 Task: Print the contacts list from Outlook.
Action: Mouse moved to (15, 87)
Screenshot: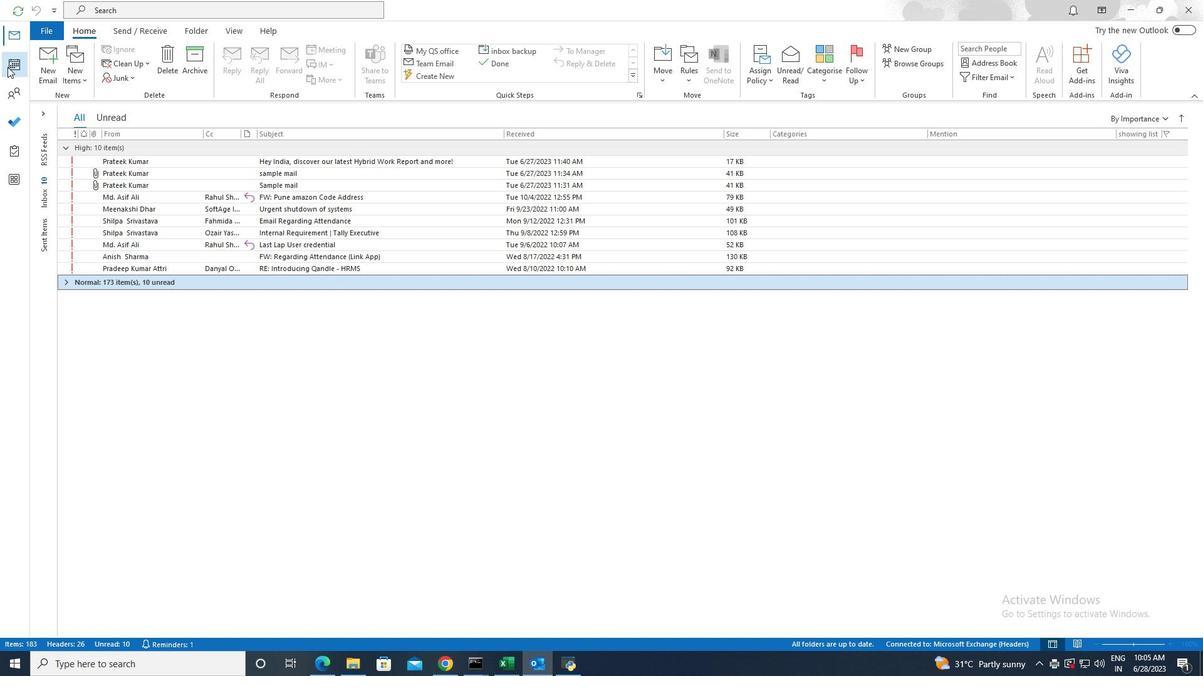 
Action: Mouse pressed left at (15, 87)
Screenshot: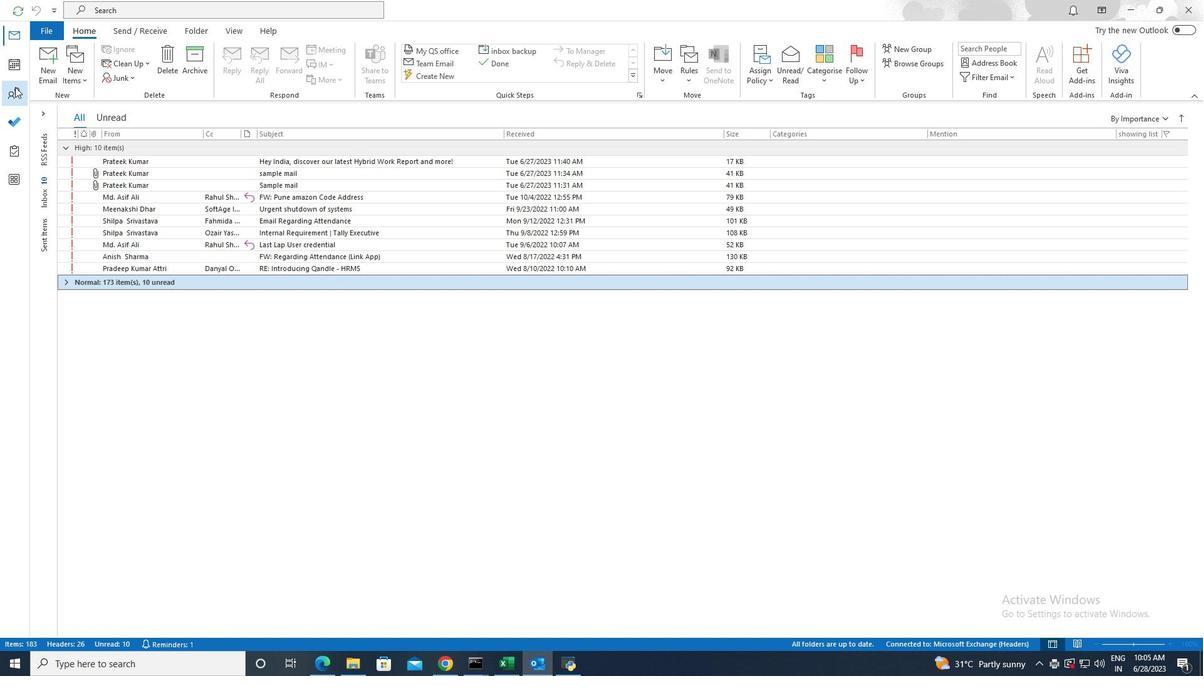 
Action: Mouse moved to (36, 25)
Screenshot: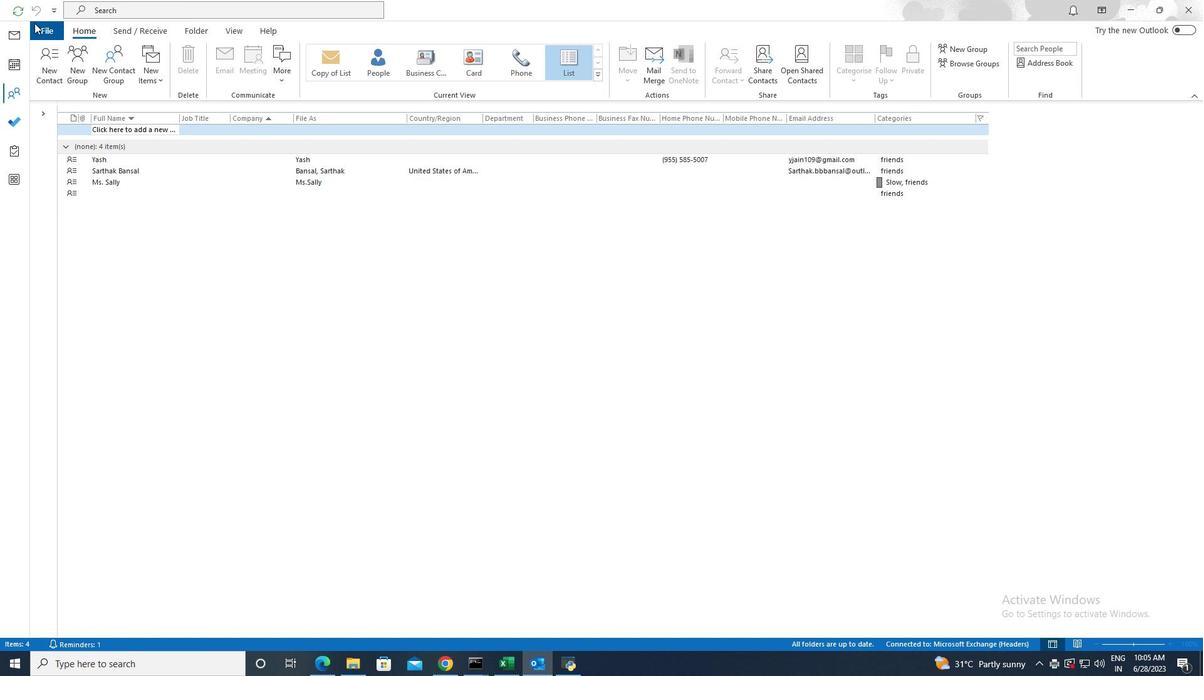 
Action: Mouse pressed left at (36, 25)
Screenshot: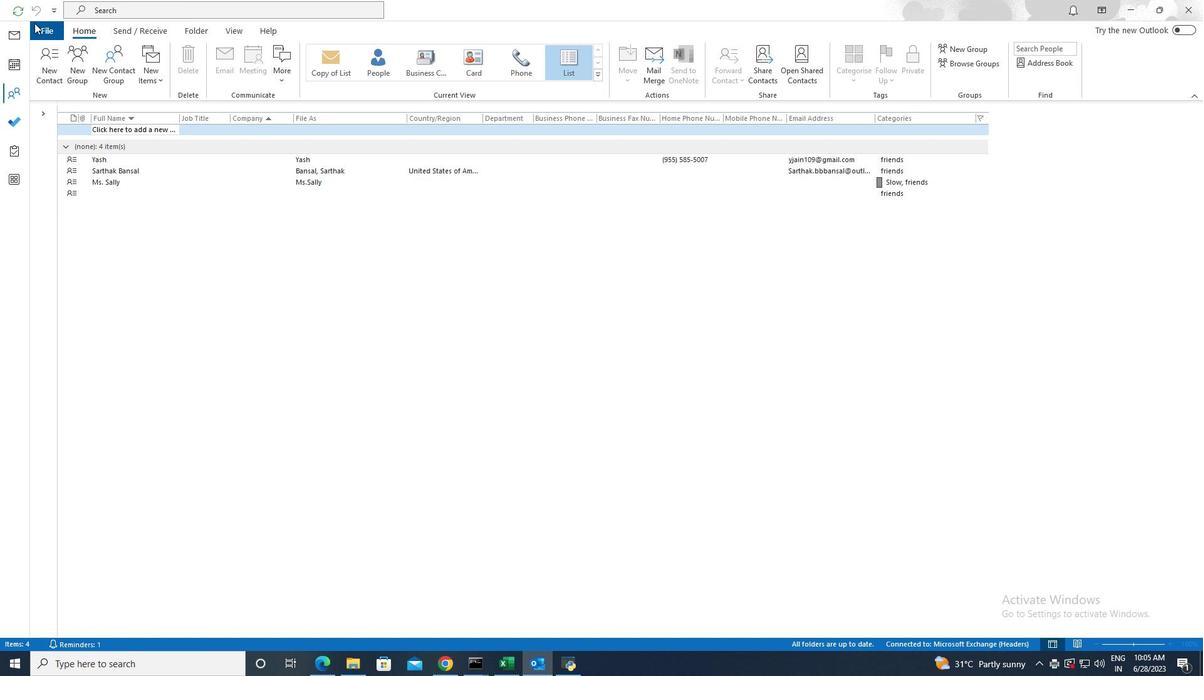 
Action: Mouse moved to (46, 186)
Screenshot: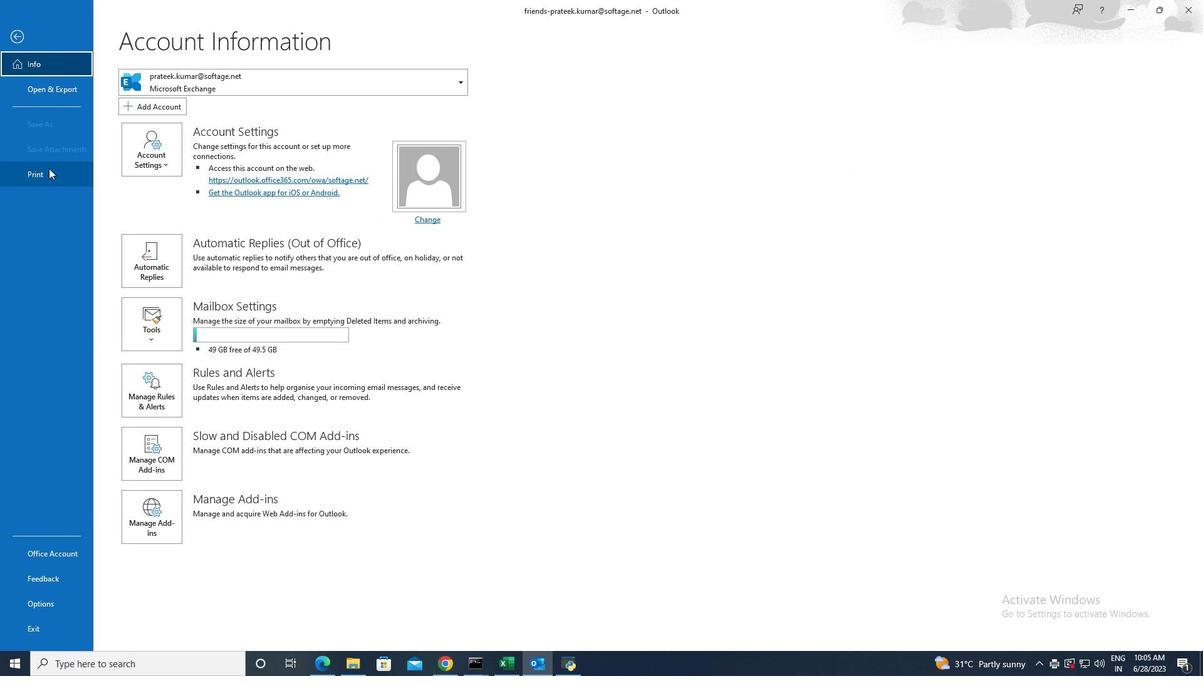 
Action: Mouse pressed left at (46, 186)
Screenshot: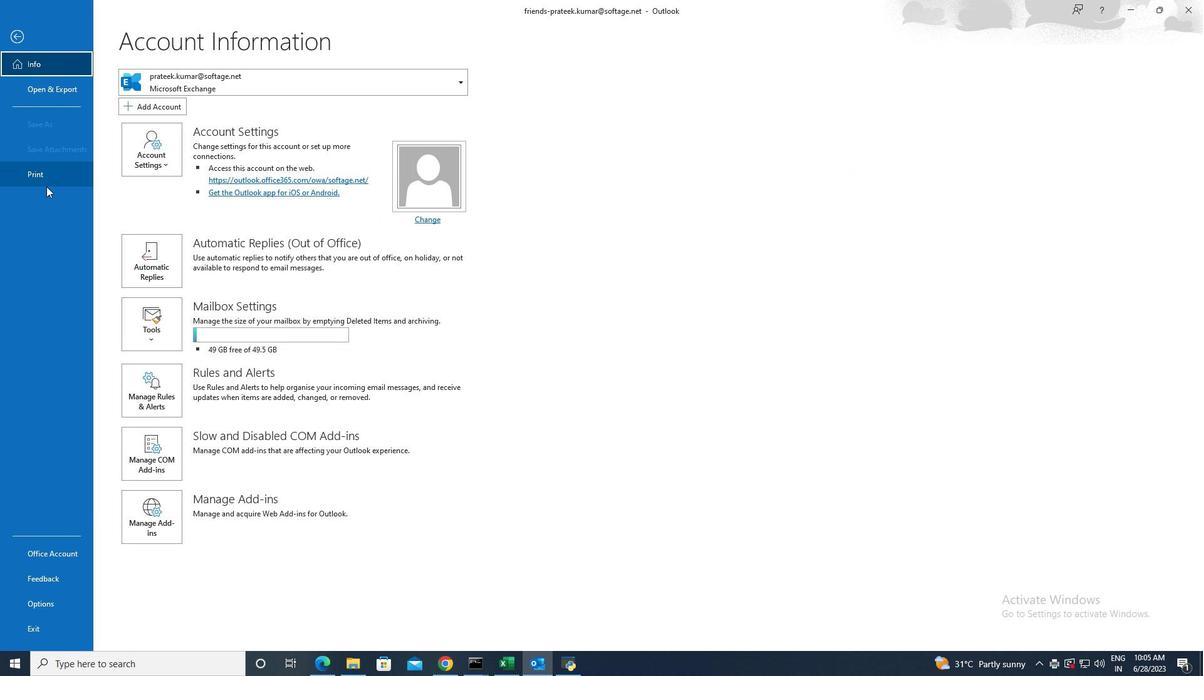 
Action: Mouse moved to (44, 179)
Screenshot: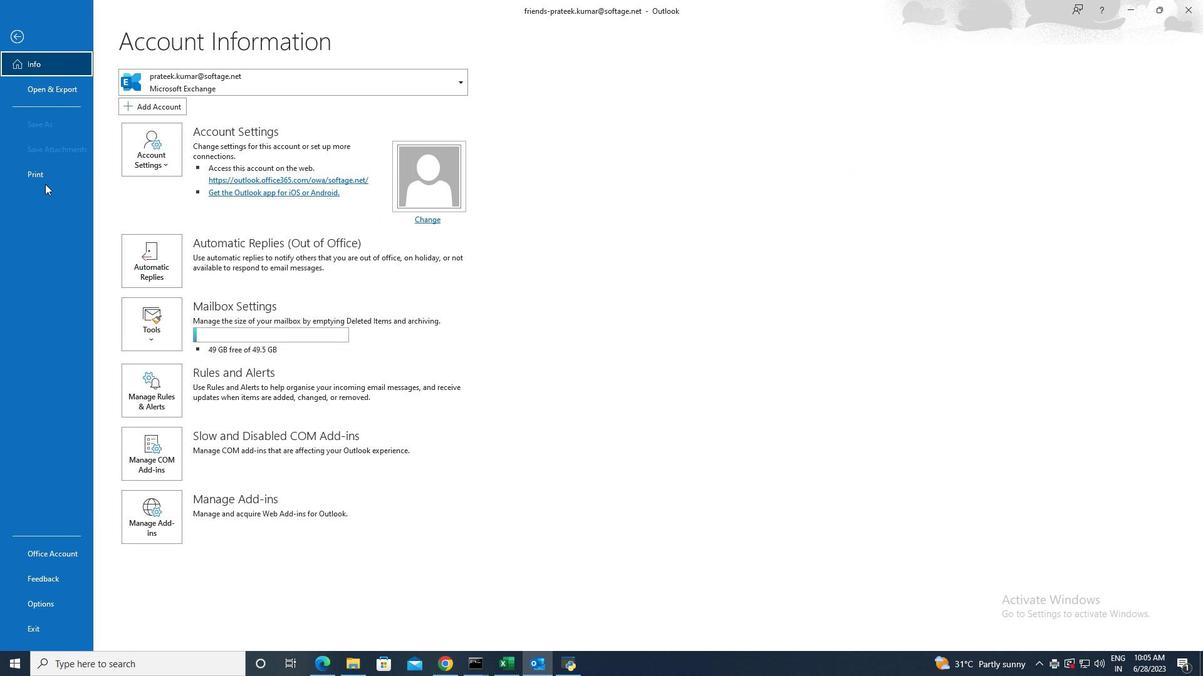 
Action: Mouse pressed left at (44, 179)
Screenshot: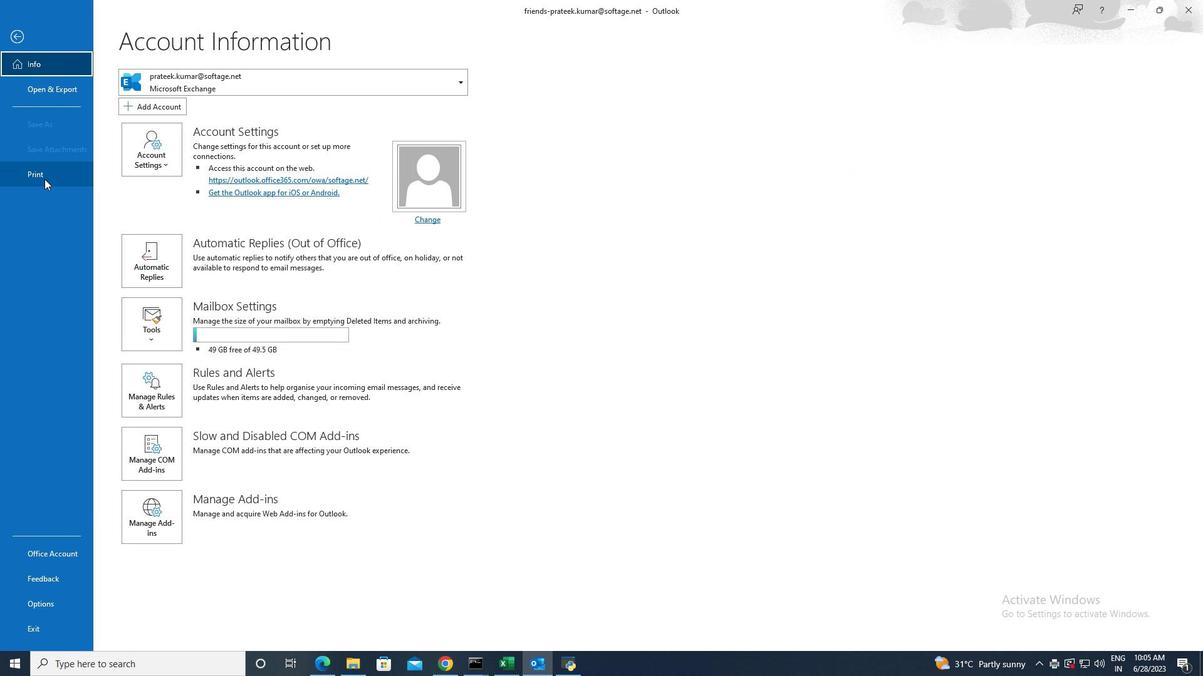 
Action: Mouse moved to (179, 230)
Screenshot: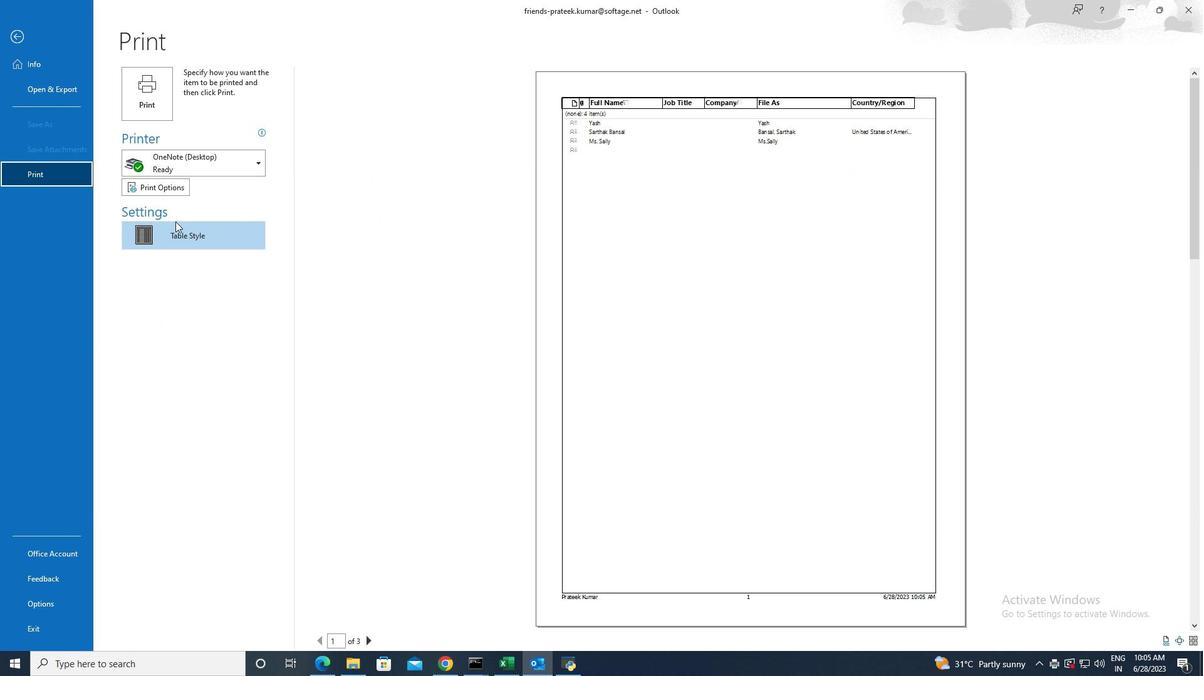 
Action: Mouse pressed left at (179, 230)
Screenshot: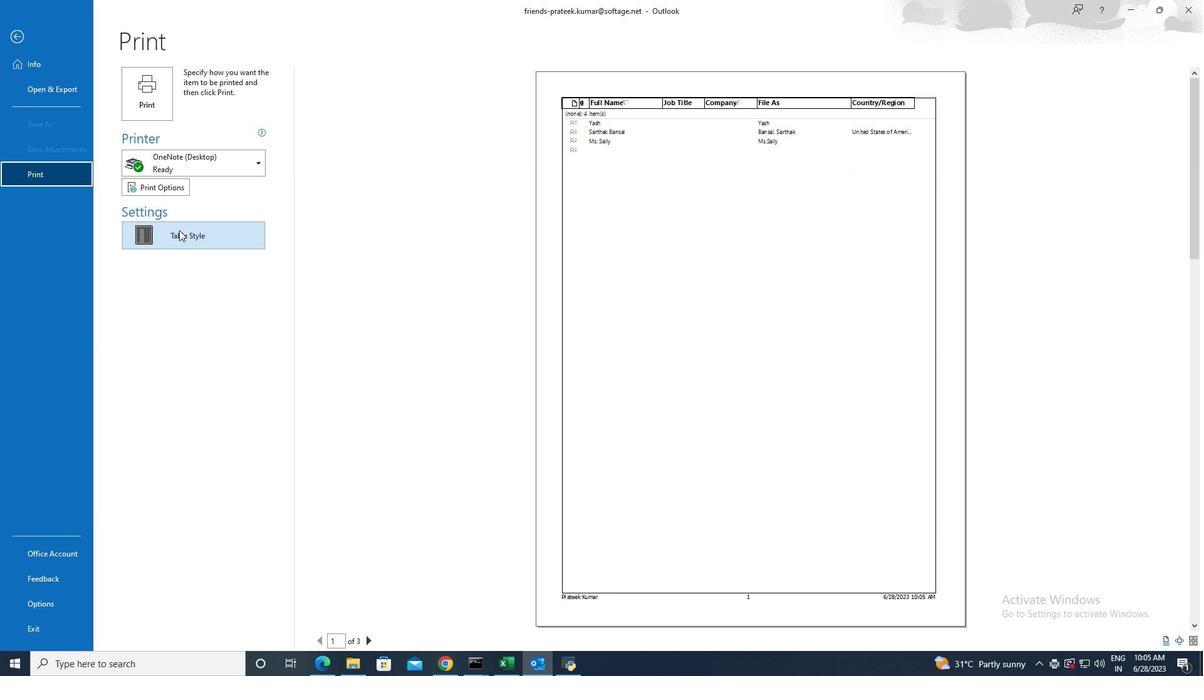 
Action: Mouse moved to (156, 93)
Screenshot: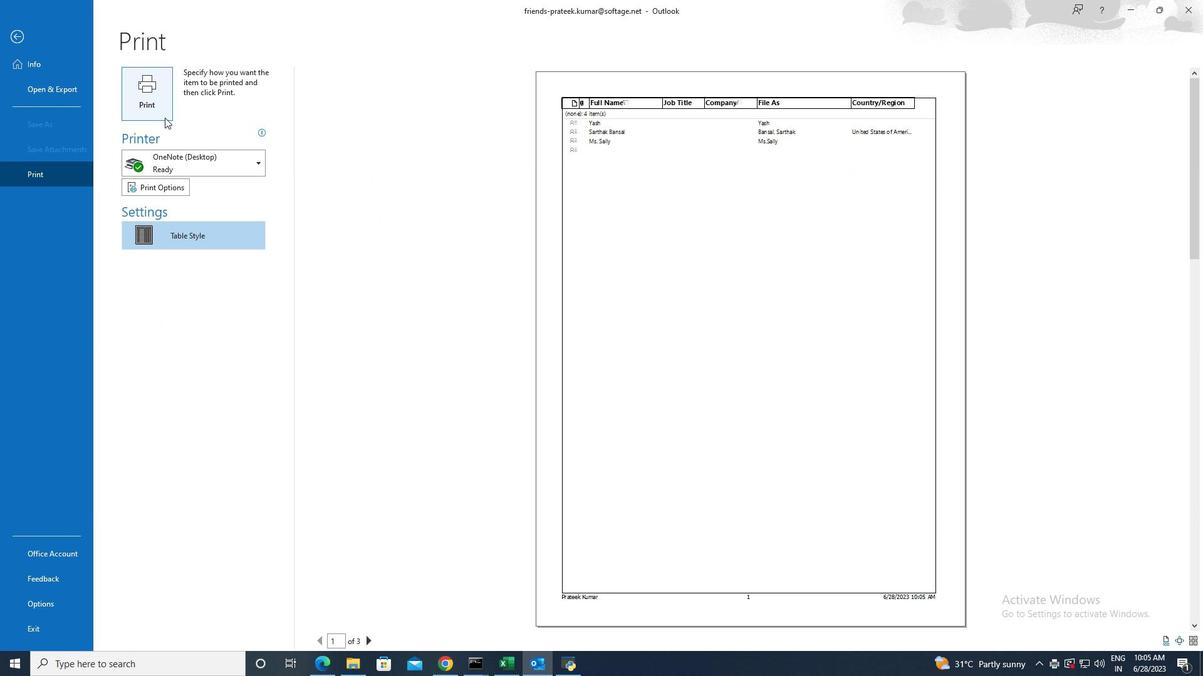 
Action: Mouse pressed left at (156, 93)
Screenshot: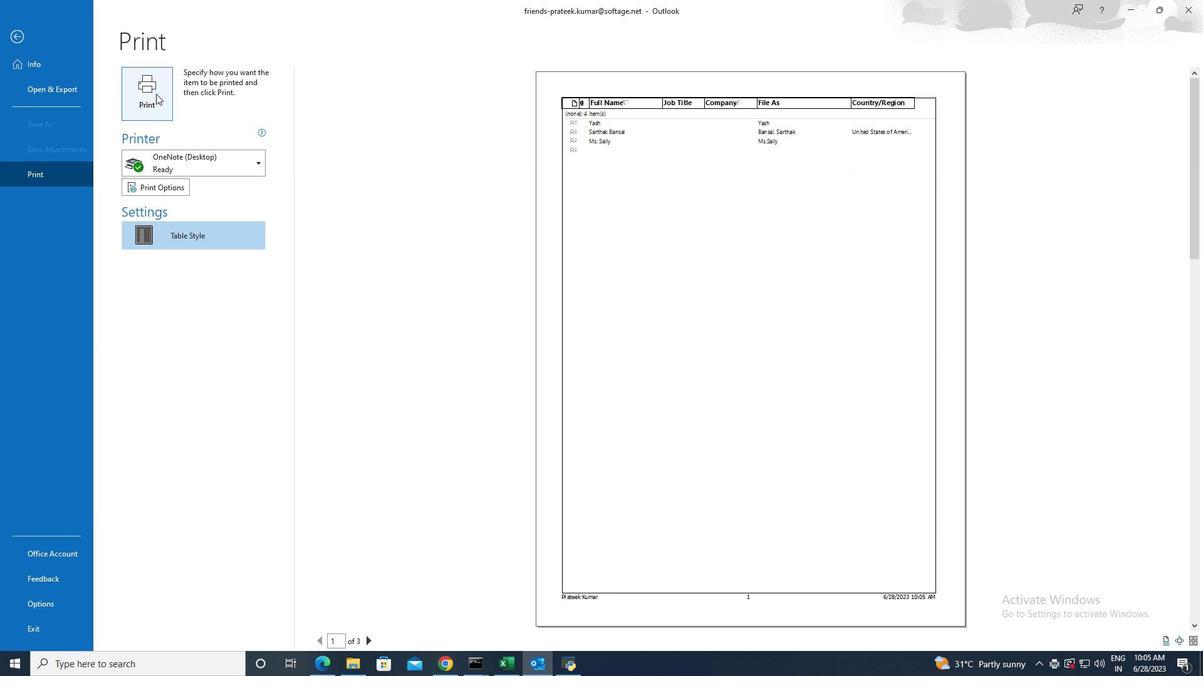 
Action: Mouse moved to (385, 278)
Screenshot: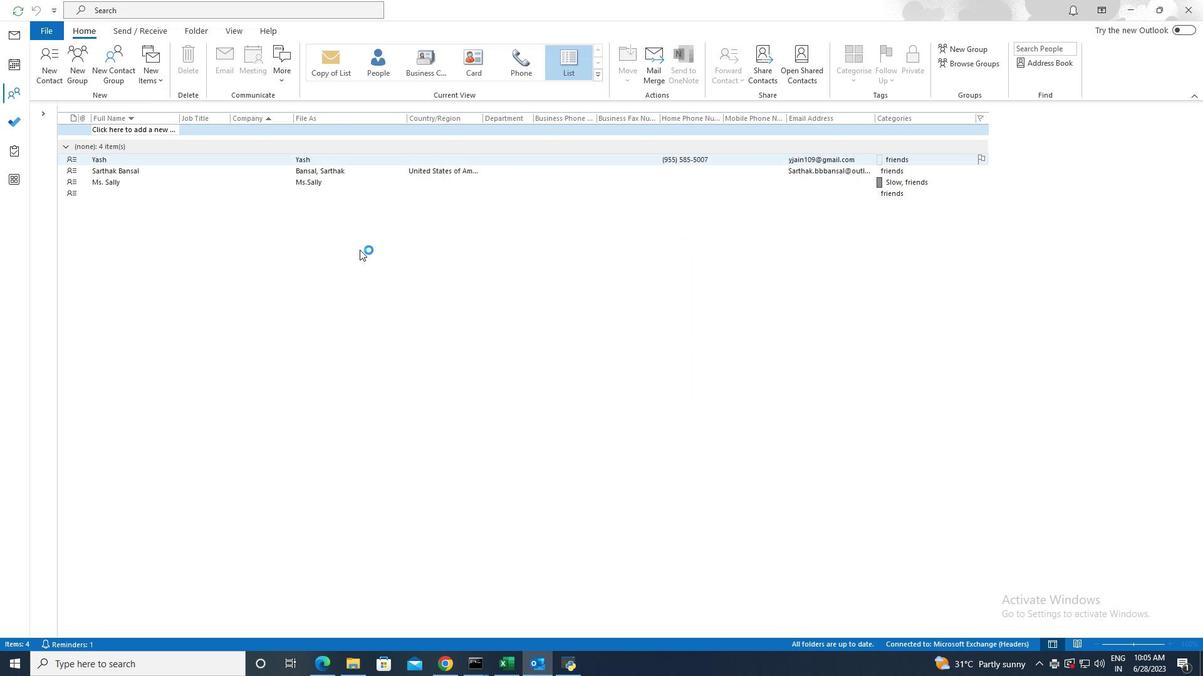 
